 Task: View my draft contracts created by the user
Action: Mouse moved to (232, 218)
Screenshot: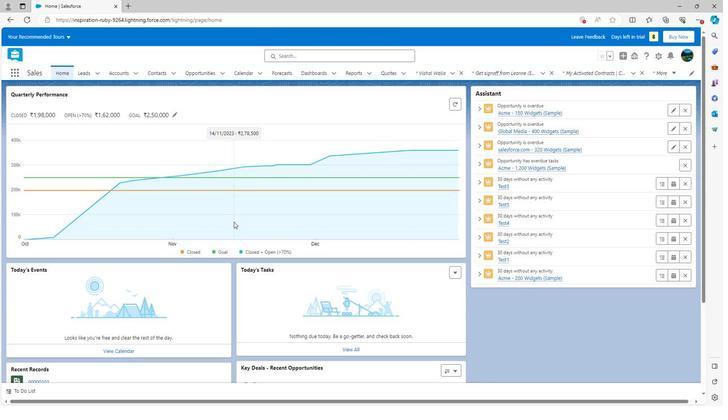 
Action: Mouse scrolled (232, 218) with delta (0, 0)
Screenshot: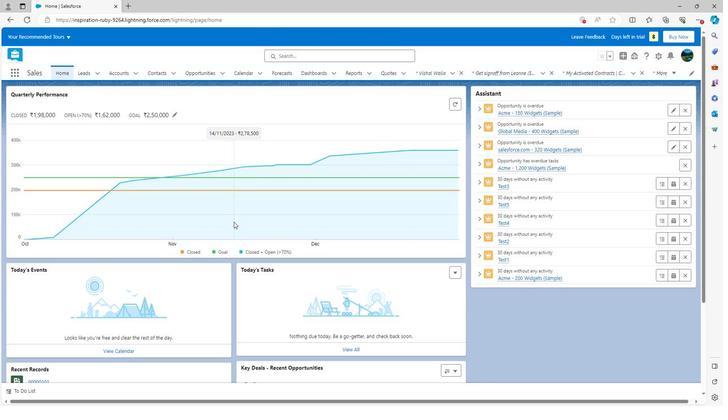 
Action: Mouse scrolled (232, 218) with delta (0, 0)
Screenshot: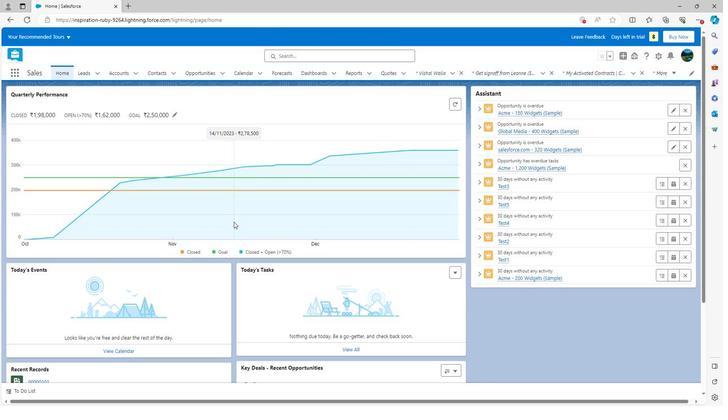
Action: Mouse scrolled (232, 218) with delta (0, 0)
Screenshot: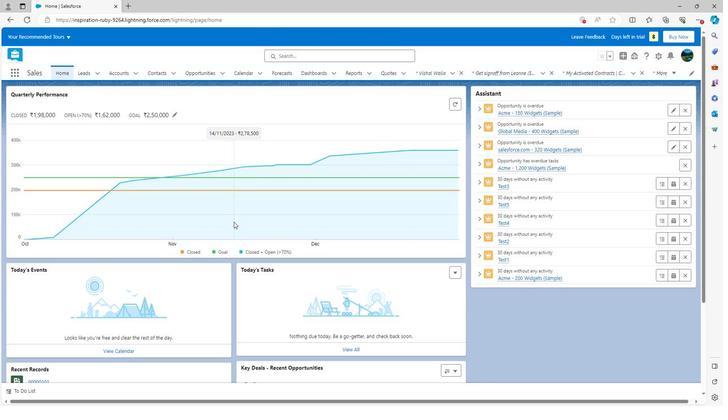 
Action: Mouse scrolled (232, 218) with delta (0, 0)
Screenshot: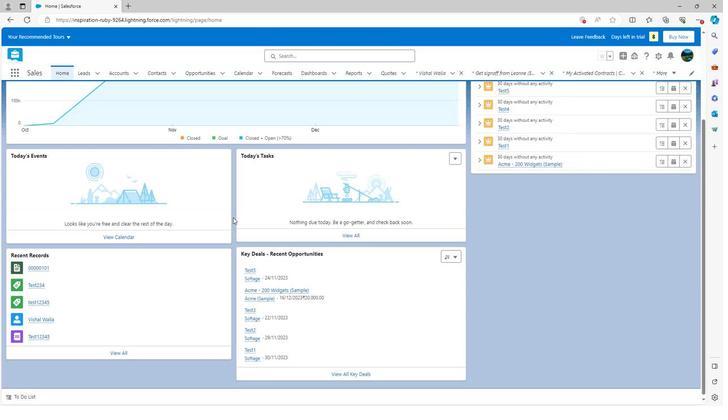 
Action: Mouse moved to (231, 212)
Screenshot: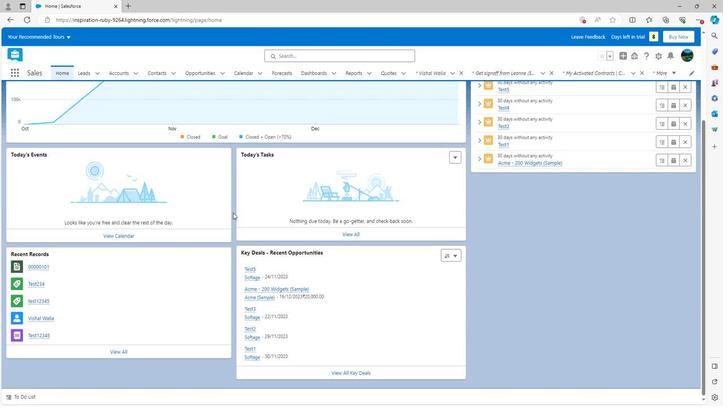 
Action: Mouse scrolled (231, 213) with delta (0, 0)
Screenshot: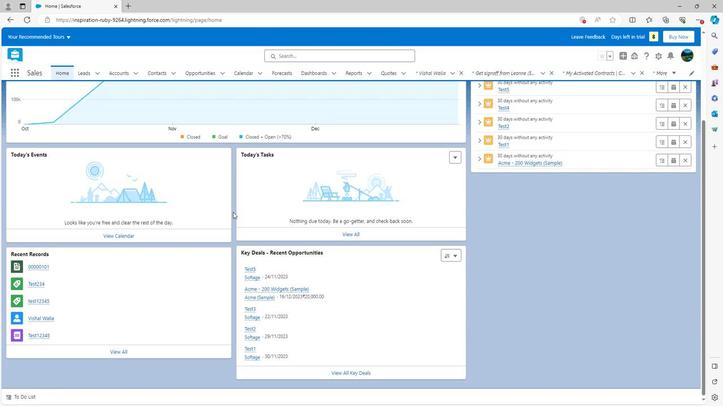 
Action: Mouse scrolled (231, 213) with delta (0, 0)
Screenshot: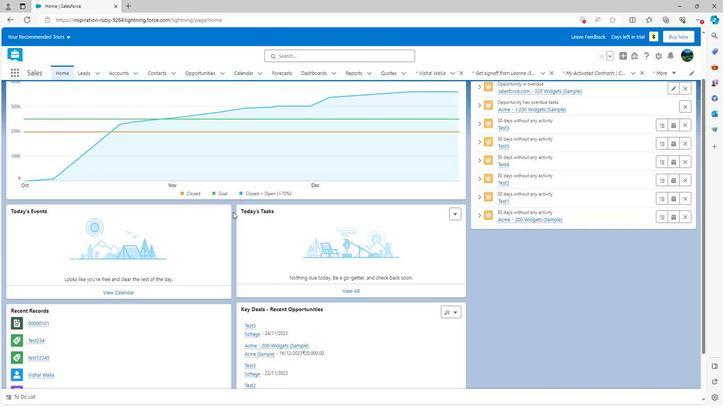
Action: Mouse scrolled (231, 213) with delta (0, 0)
Screenshot: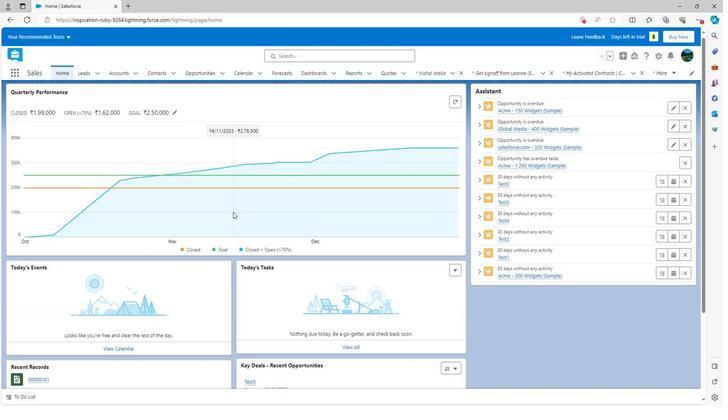 
Action: Mouse moved to (604, 74)
Screenshot: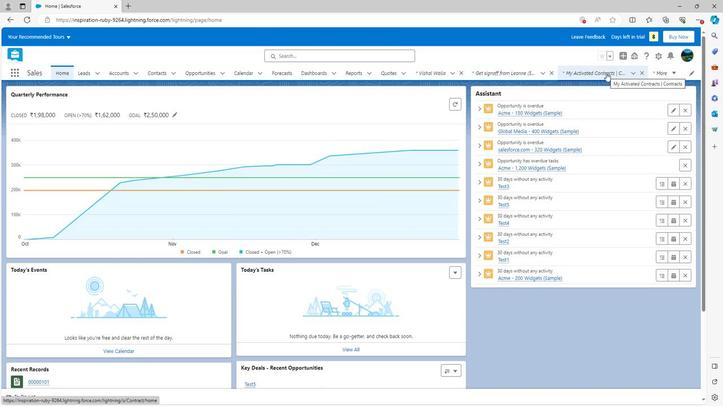 
Action: Mouse pressed left at (604, 74)
Screenshot: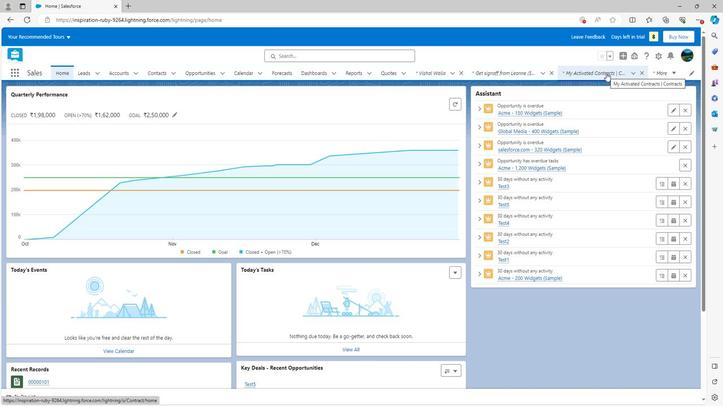 
Action: Mouse moved to (84, 100)
Screenshot: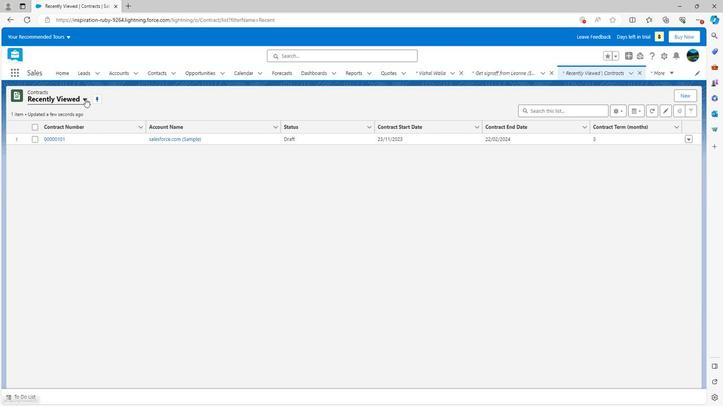 
Action: Mouse pressed left at (84, 100)
Screenshot: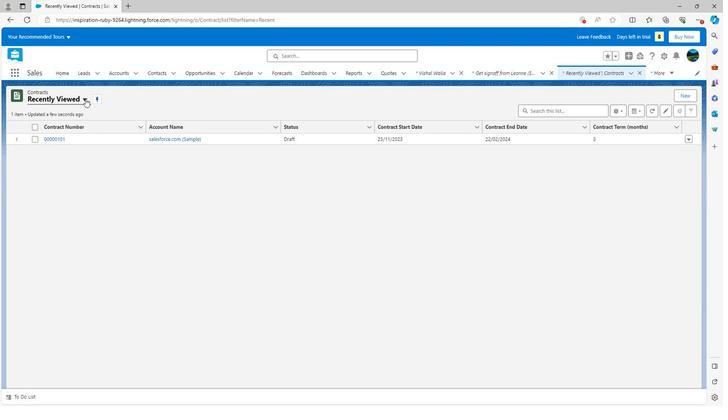 
Action: Mouse moved to (67, 193)
Screenshot: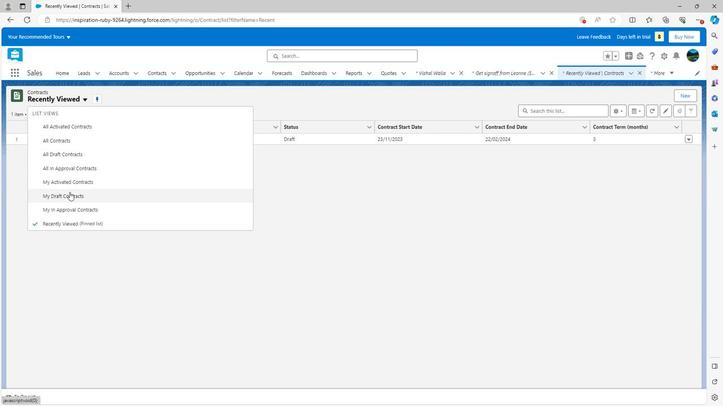 
Action: Mouse pressed left at (67, 193)
Screenshot: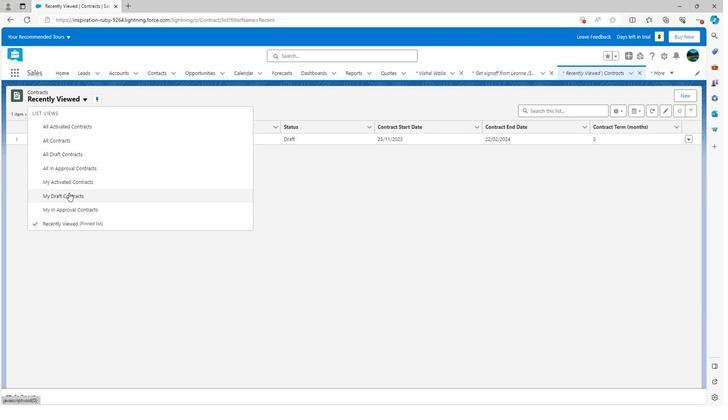 
Action: Mouse moved to (354, 142)
Screenshot: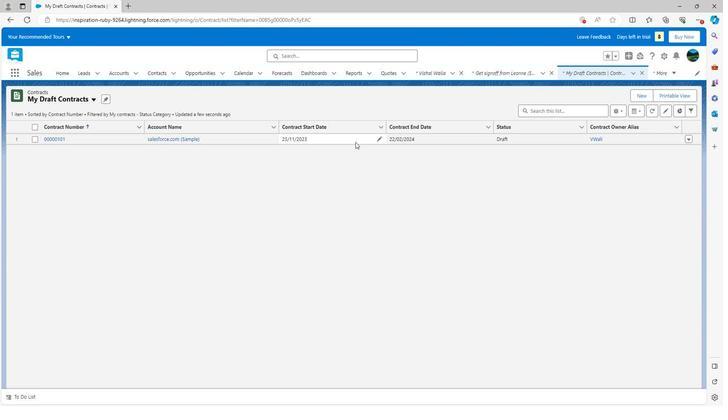 
